 Task: Select a due date automation when advanced on, 2 days before a card is due add dates due in 1 working days at 11:00 AM.
Action: Mouse moved to (956, 70)
Screenshot: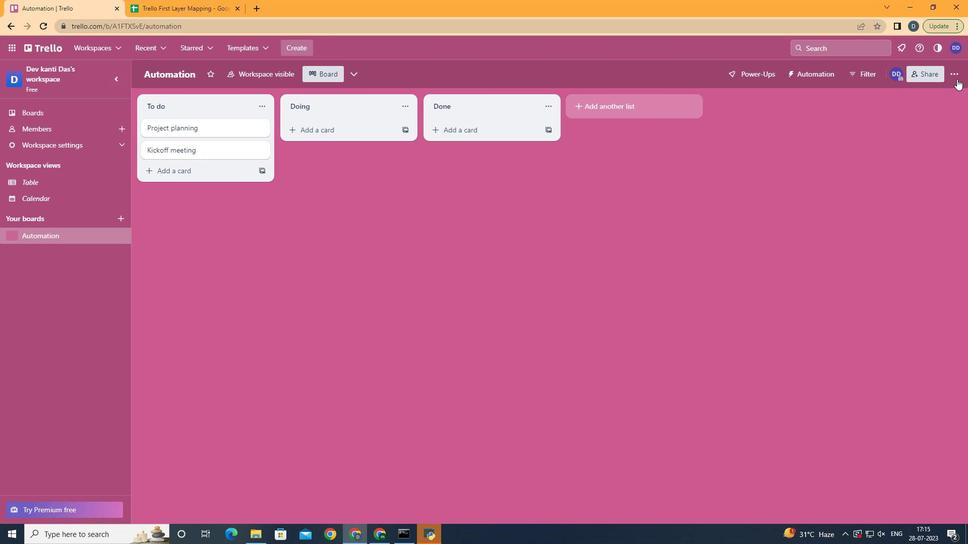 
Action: Mouse pressed left at (956, 70)
Screenshot: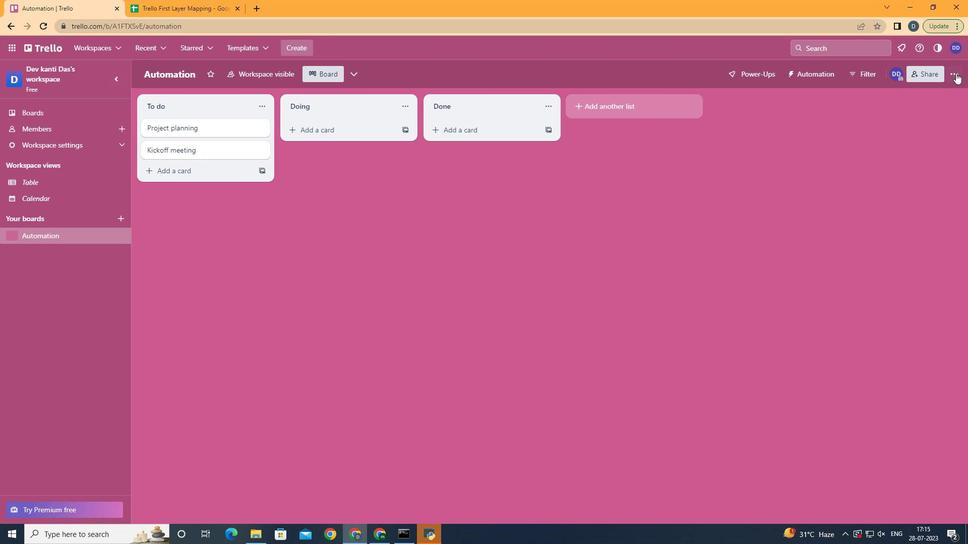 
Action: Mouse moved to (876, 228)
Screenshot: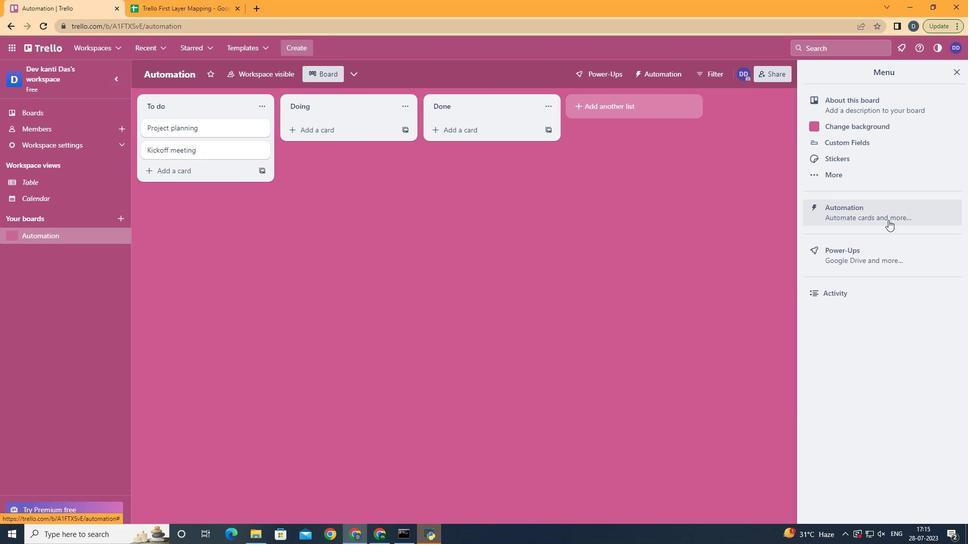 
Action: Mouse pressed left at (876, 228)
Screenshot: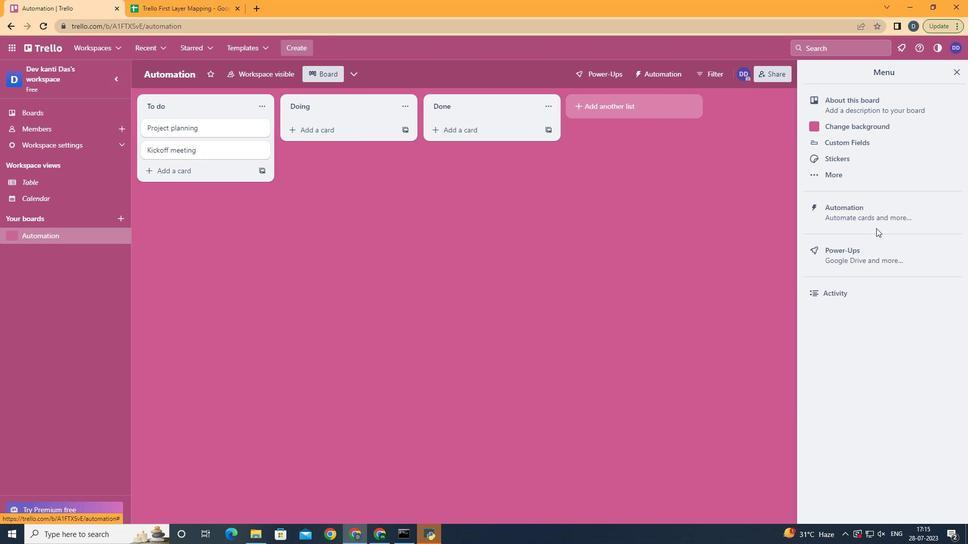 
Action: Mouse moved to (876, 218)
Screenshot: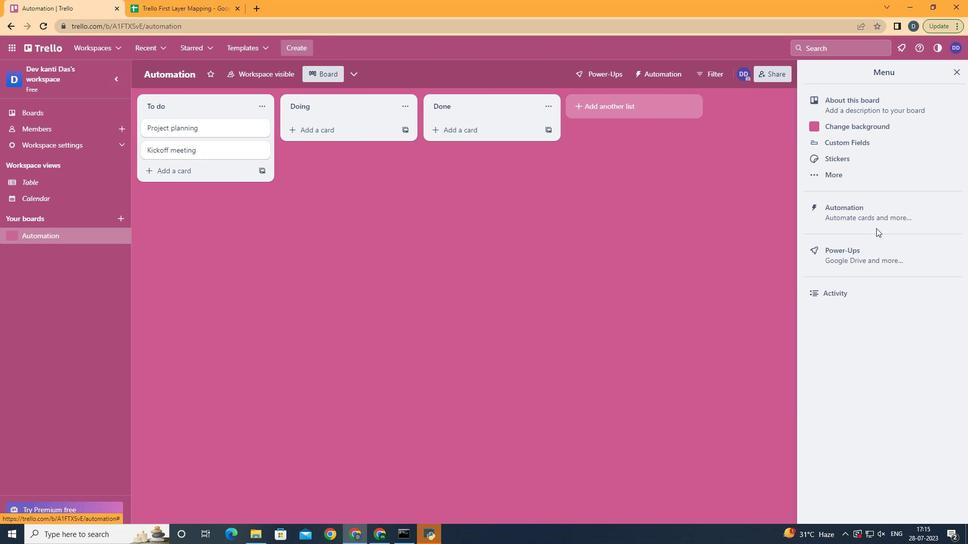 
Action: Mouse pressed left at (876, 218)
Screenshot: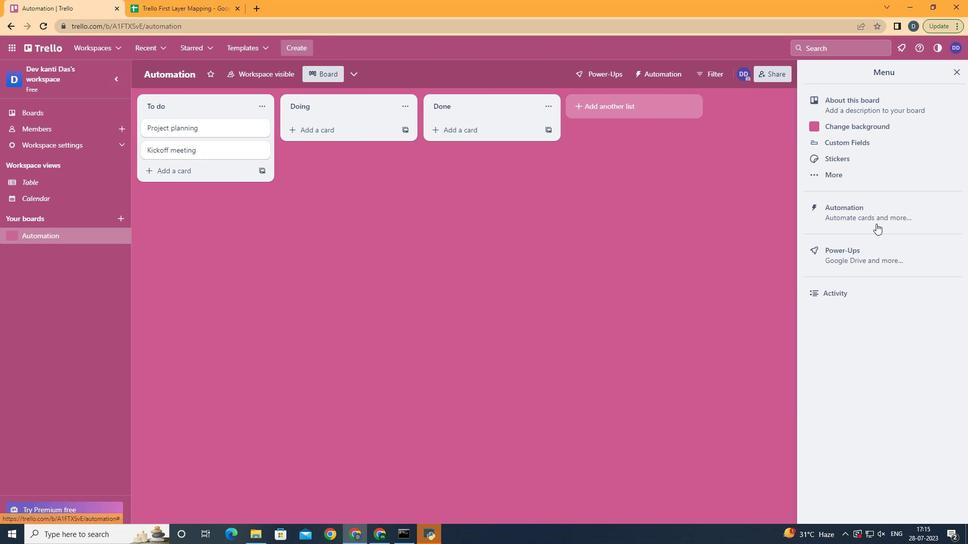 
Action: Mouse moved to (182, 201)
Screenshot: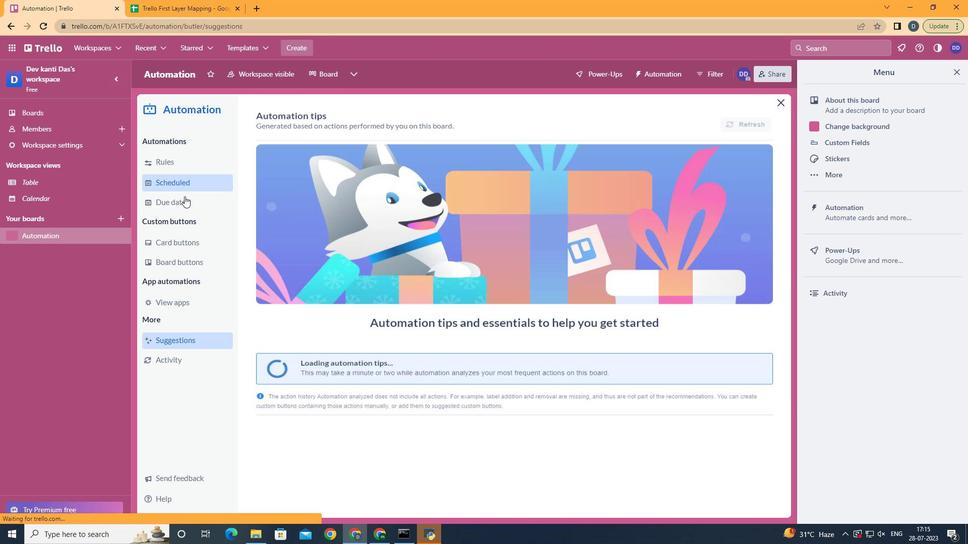 
Action: Mouse pressed left at (182, 201)
Screenshot: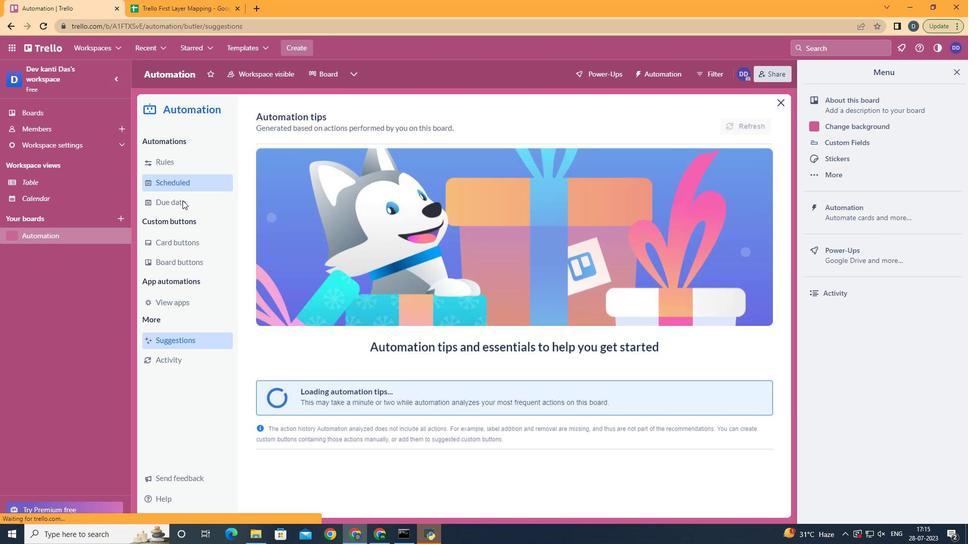 
Action: Mouse moved to (737, 119)
Screenshot: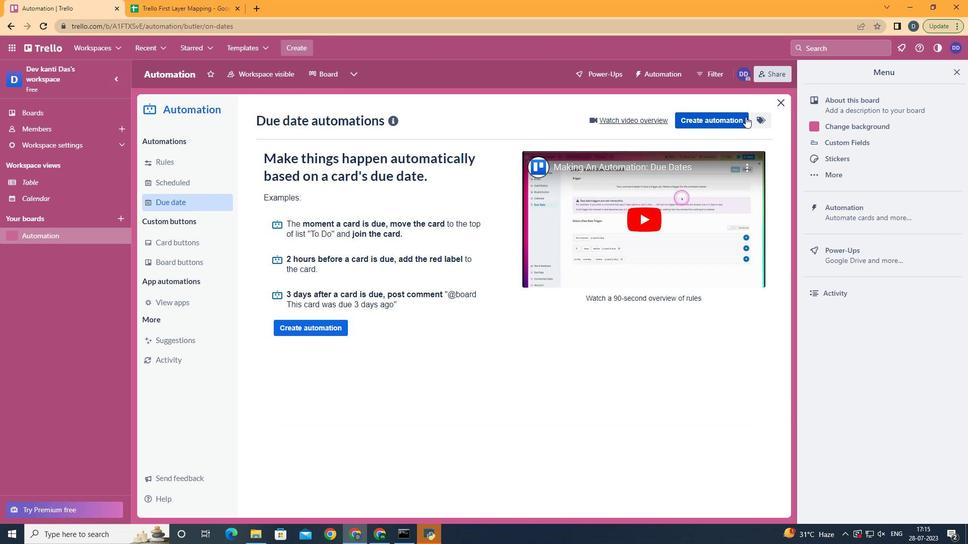 
Action: Mouse pressed left at (737, 119)
Screenshot: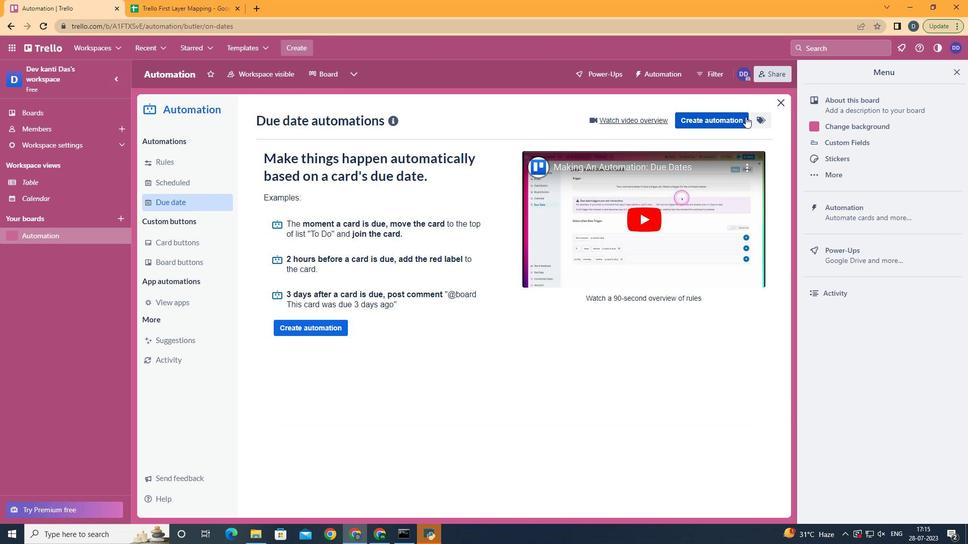 
Action: Mouse moved to (484, 211)
Screenshot: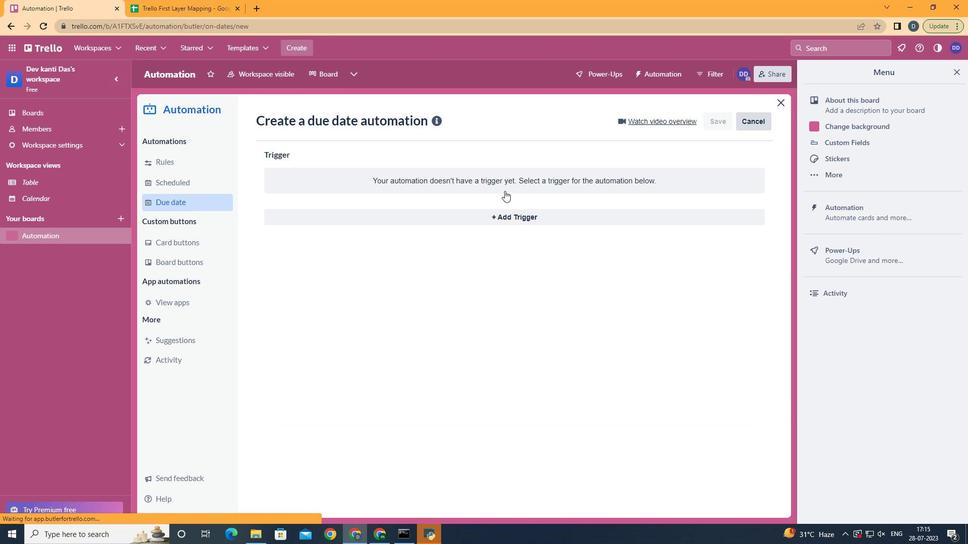 
Action: Mouse pressed left at (484, 211)
Screenshot: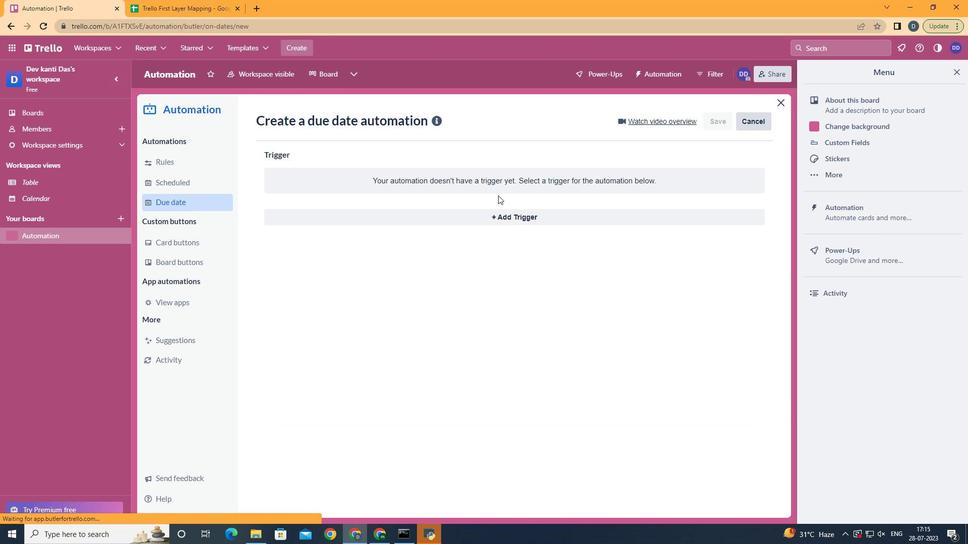 
Action: Mouse moved to (394, 372)
Screenshot: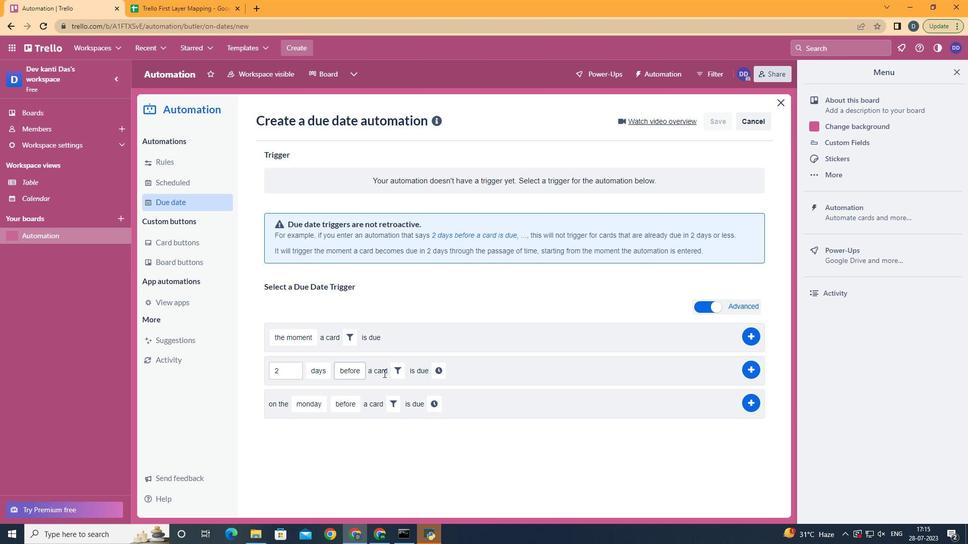 
Action: Mouse pressed left at (394, 372)
Screenshot: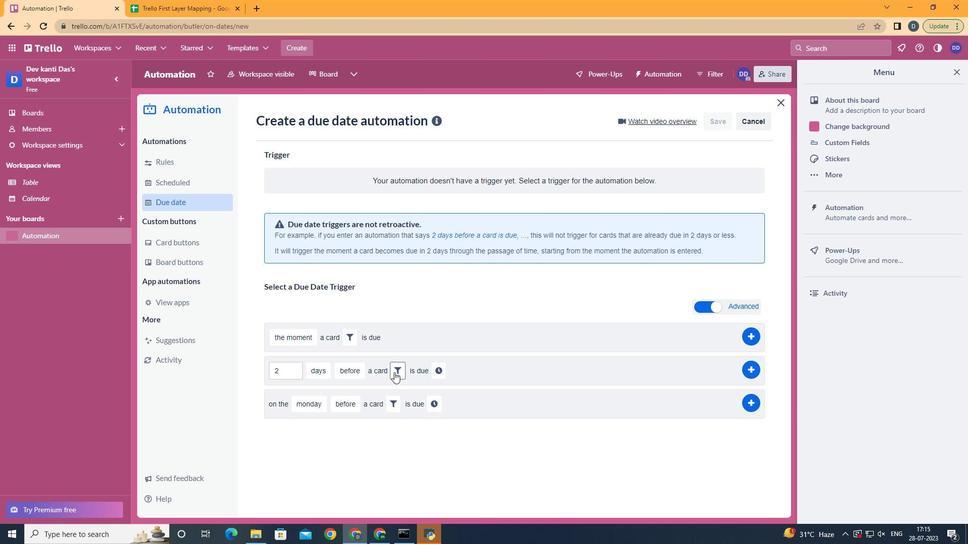 
Action: Mouse moved to (449, 402)
Screenshot: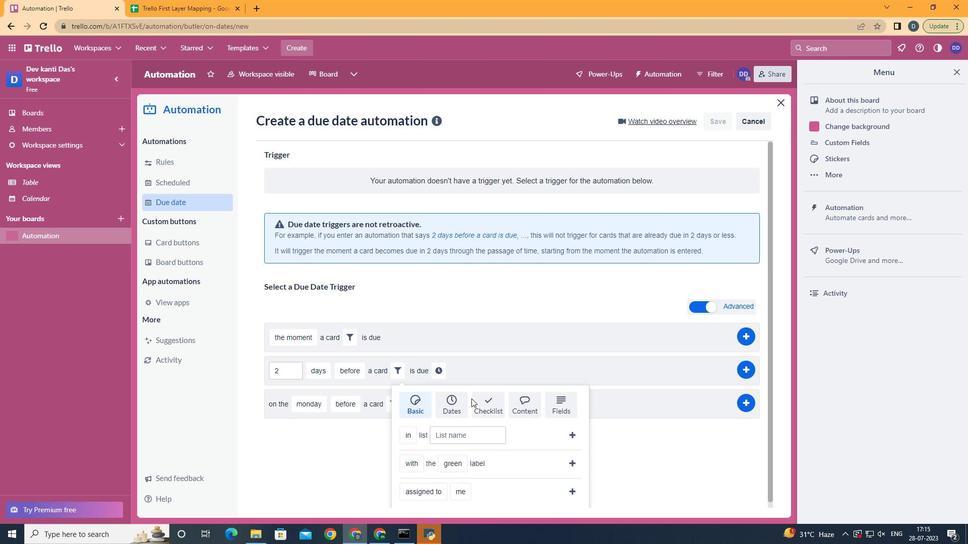 
Action: Mouse pressed left at (449, 402)
Screenshot: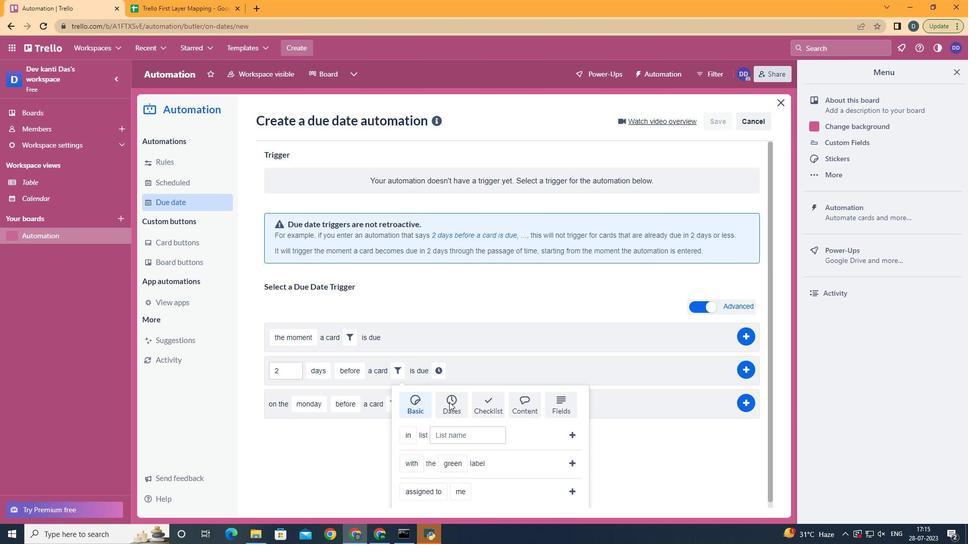 
Action: Mouse scrolled (449, 401) with delta (0, 0)
Screenshot: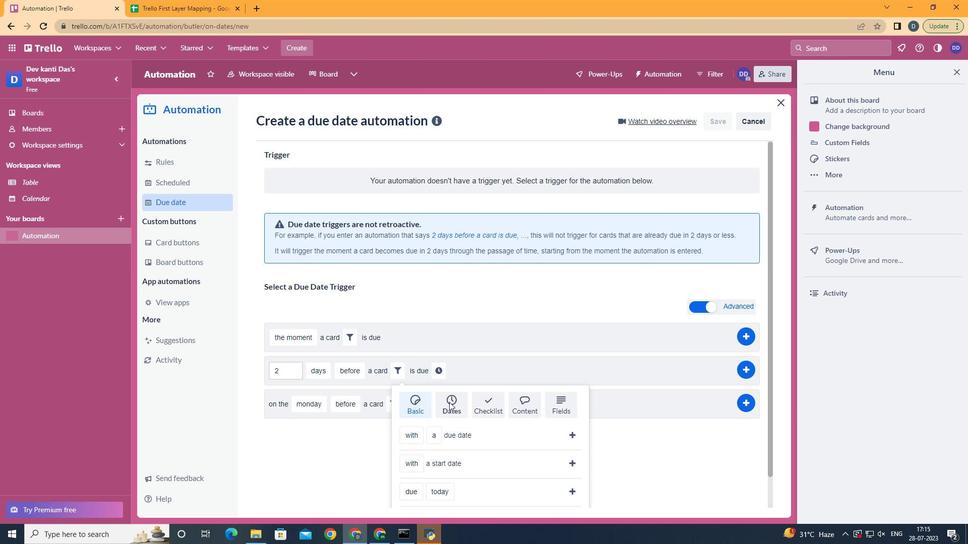 
Action: Mouse scrolled (449, 401) with delta (0, 0)
Screenshot: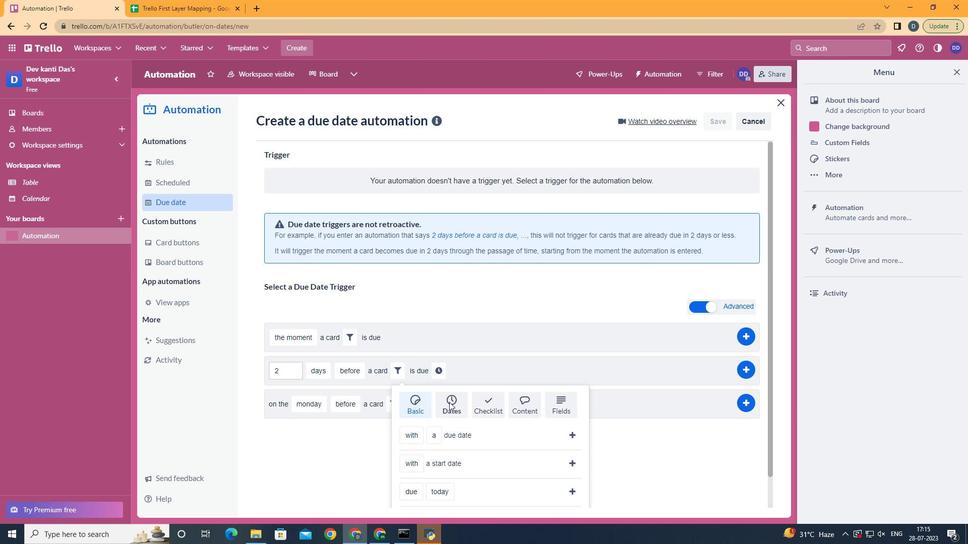 
Action: Mouse scrolled (449, 401) with delta (0, 0)
Screenshot: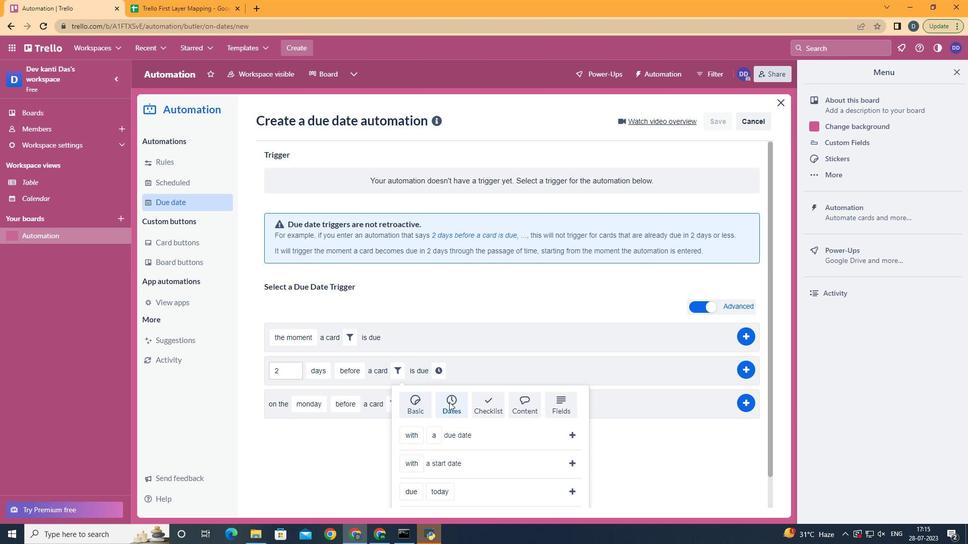 
Action: Mouse scrolled (449, 401) with delta (0, 0)
Screenshot: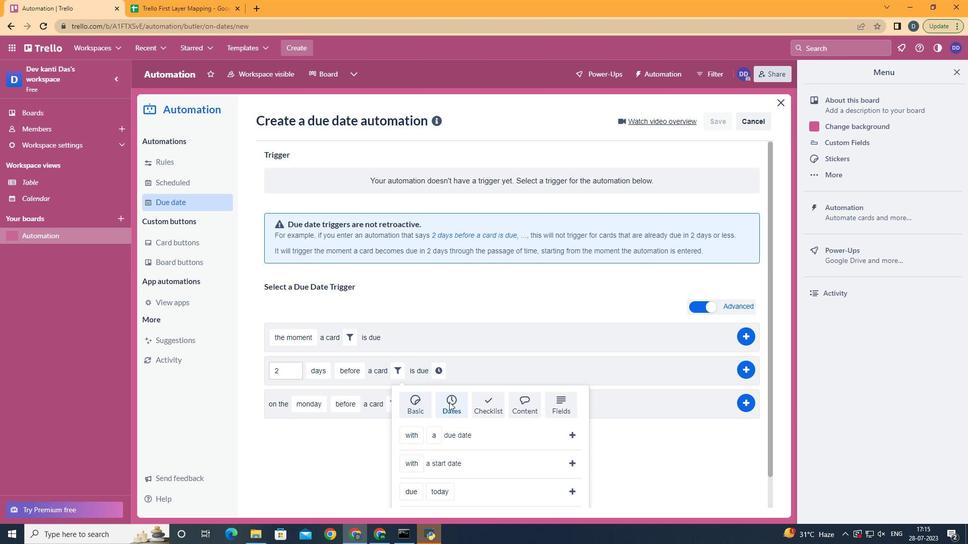 
Action: Mouse moved to (420, 450)
Screenshot: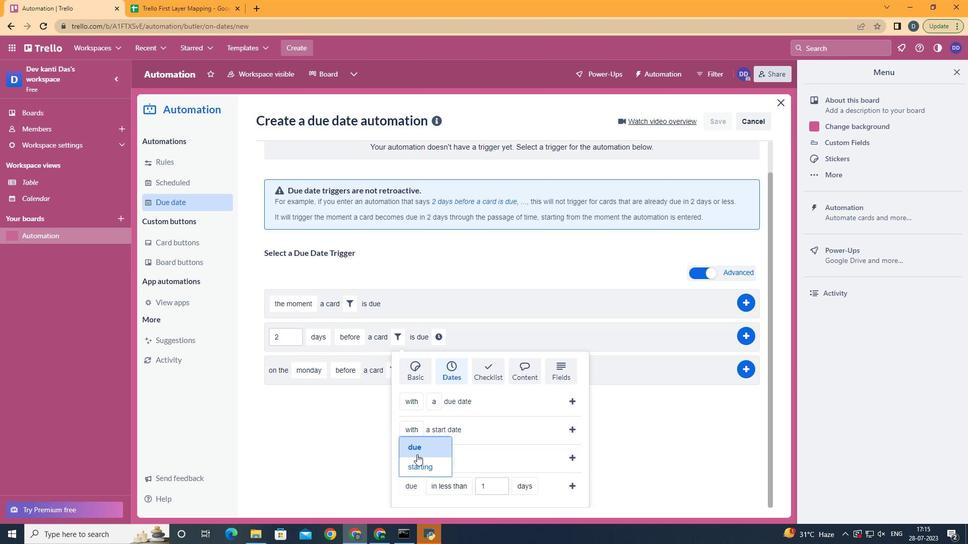 
Action: Mouse pressed left at (420, 450)
Screenshot: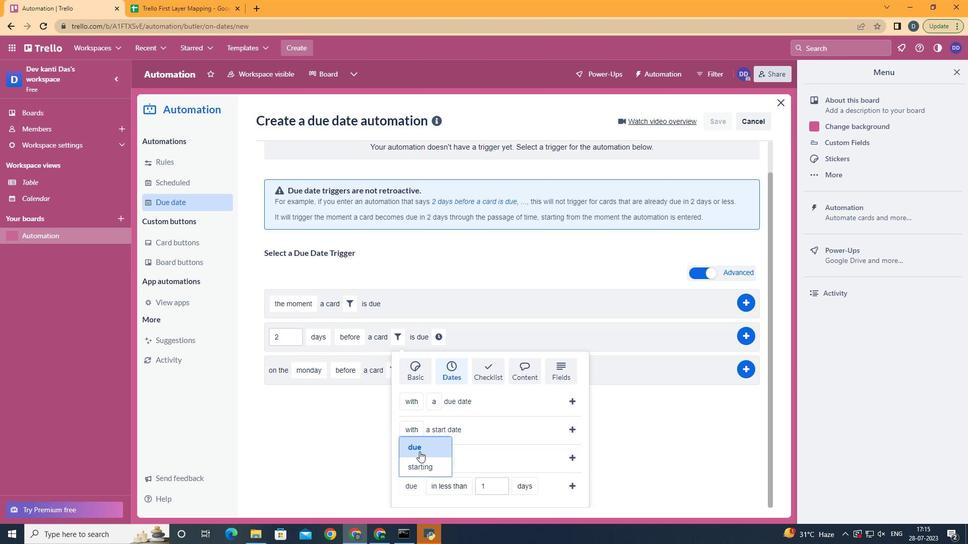 
Action: Mouse moved to (460, 441)
Screenshot: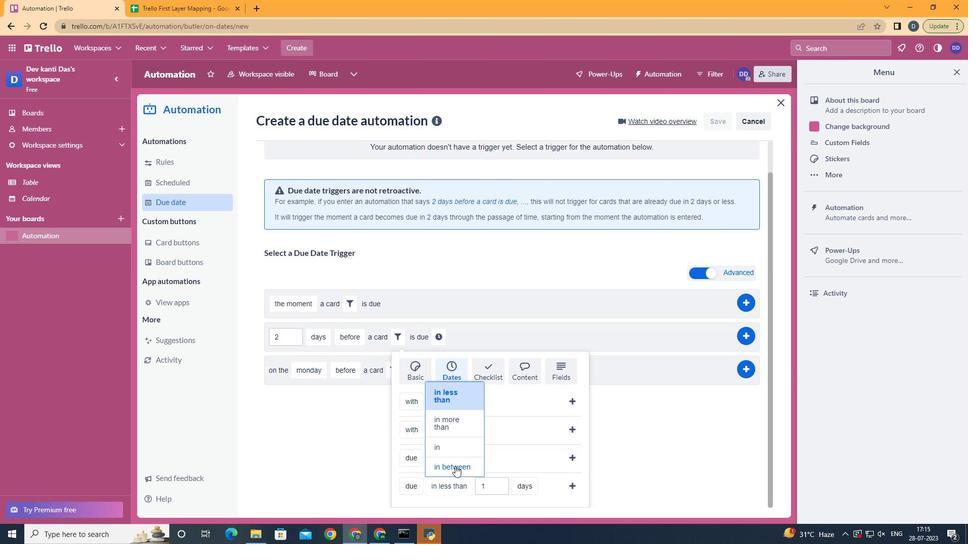 
Action: Mouse pressed left at (460, 441)
Screenshot: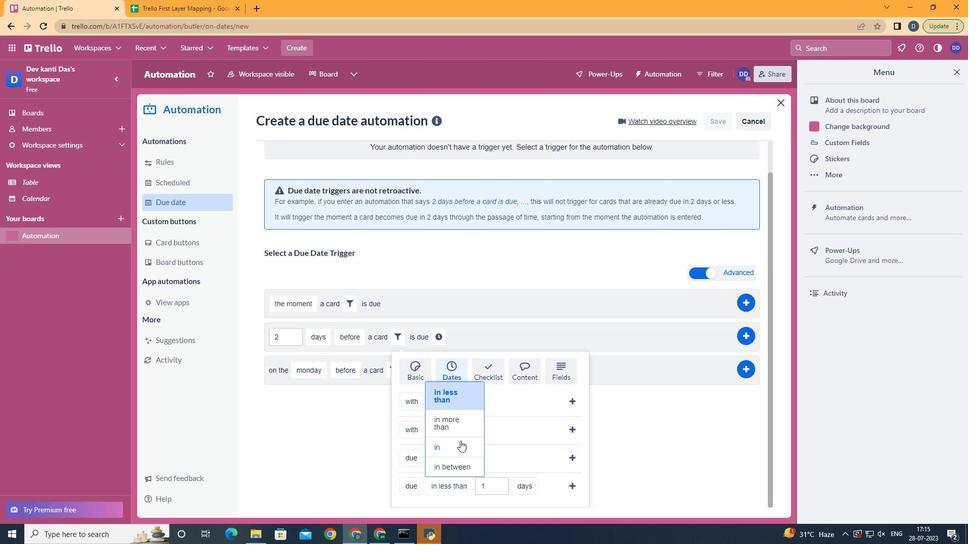 
Action: Mouse moved to (510, 471)
Screenshot: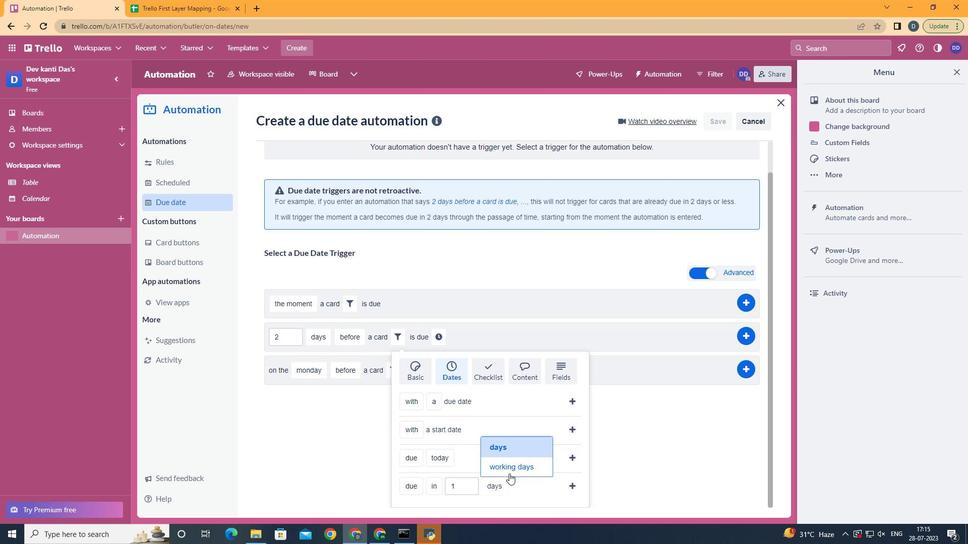 
Action: Mouse pressed left at (510, 471)
Screenshot: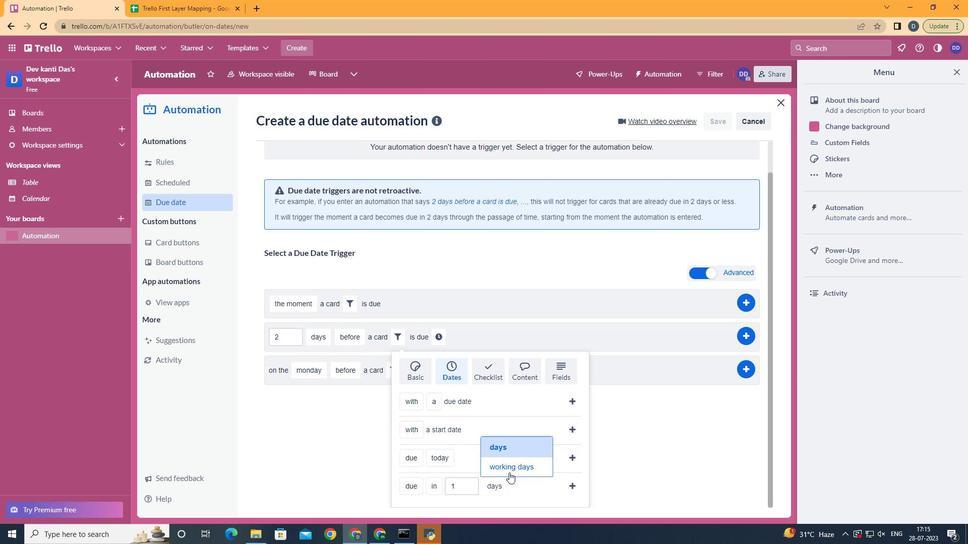 
Action: Mouse moved to (570, 483)
Screenshot: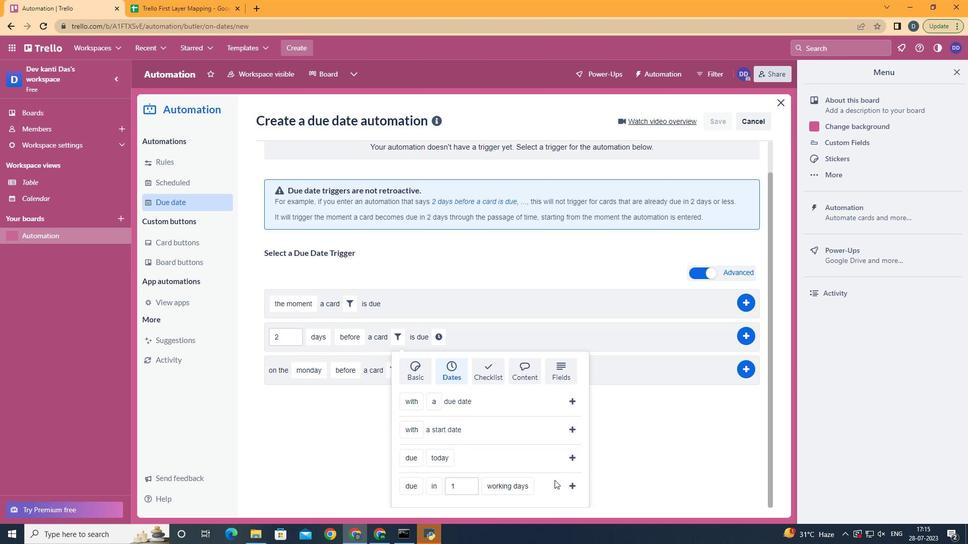 
Action: Mouse pressed left at (570, 483)
Screenshot: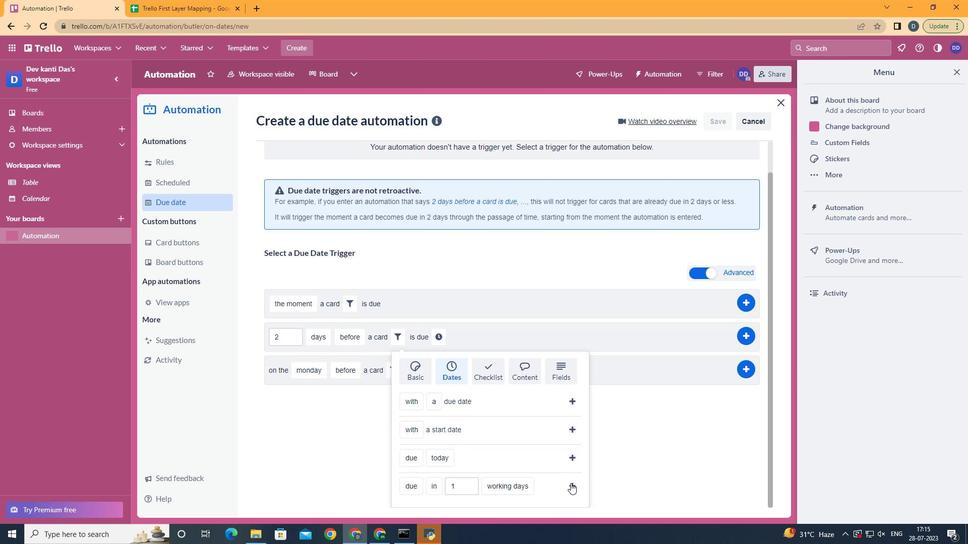 
Action: Mouse moved to (529, 377)
Screenshot: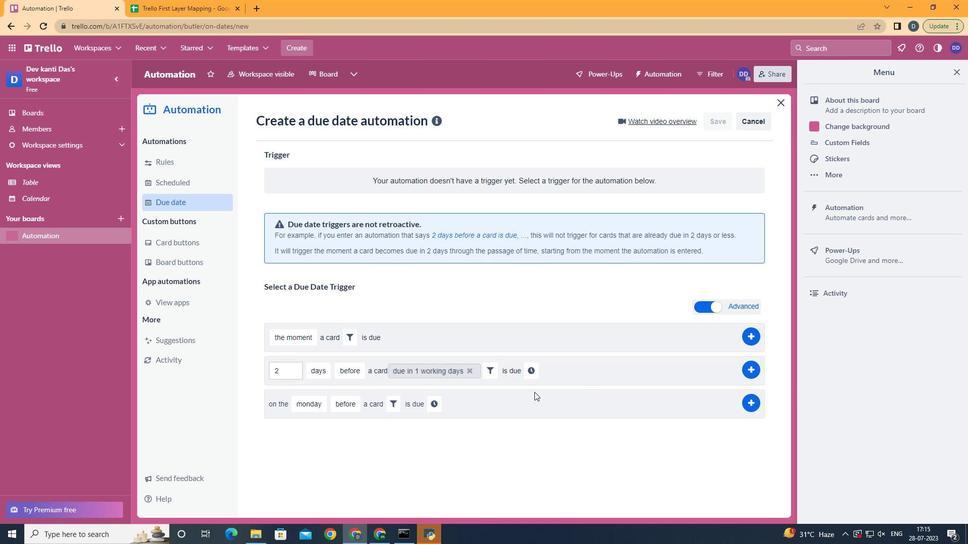 
Action: Mouse pressed left at (529, 377)
Screenshot: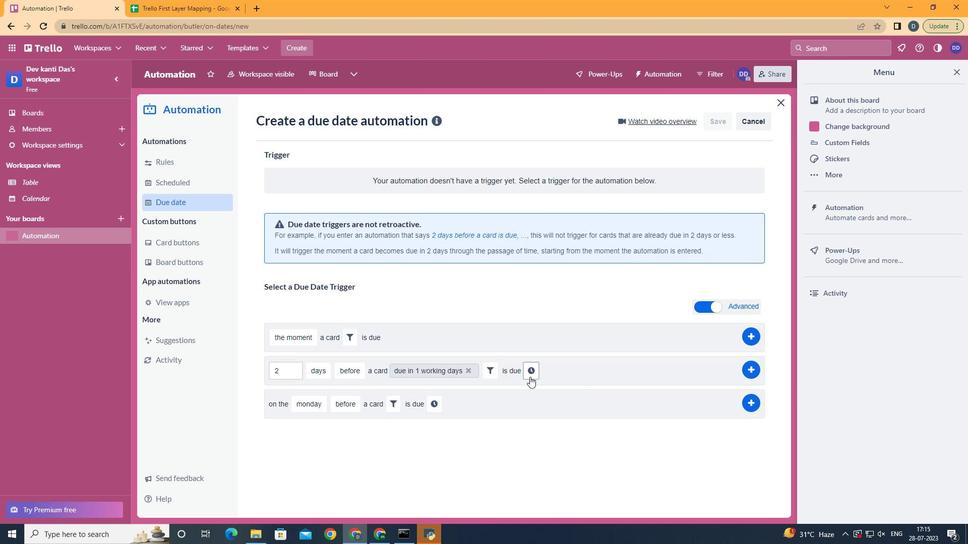 
Action: Mouse moved to (550, 370)
Screenshot: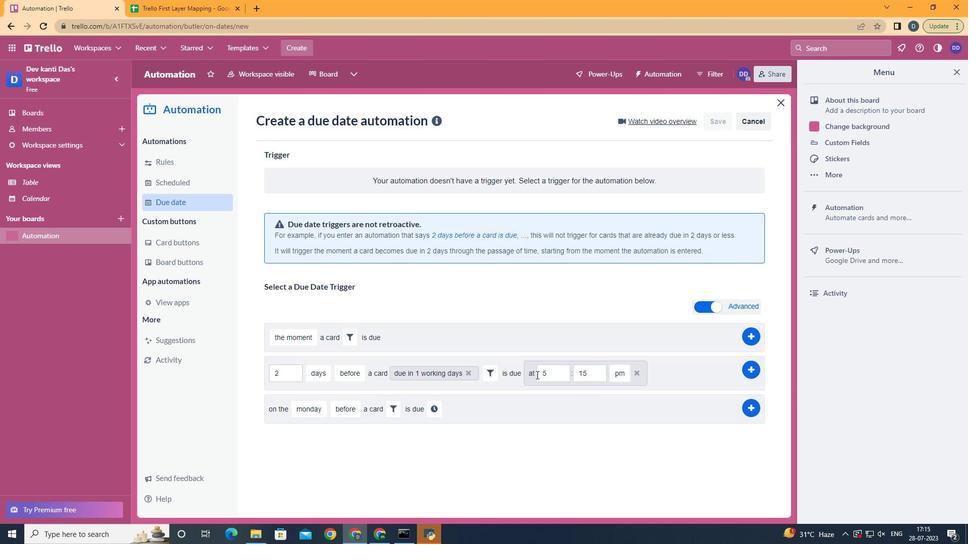 
Action: Mouse pressed left at (550, 370)
Screenshot: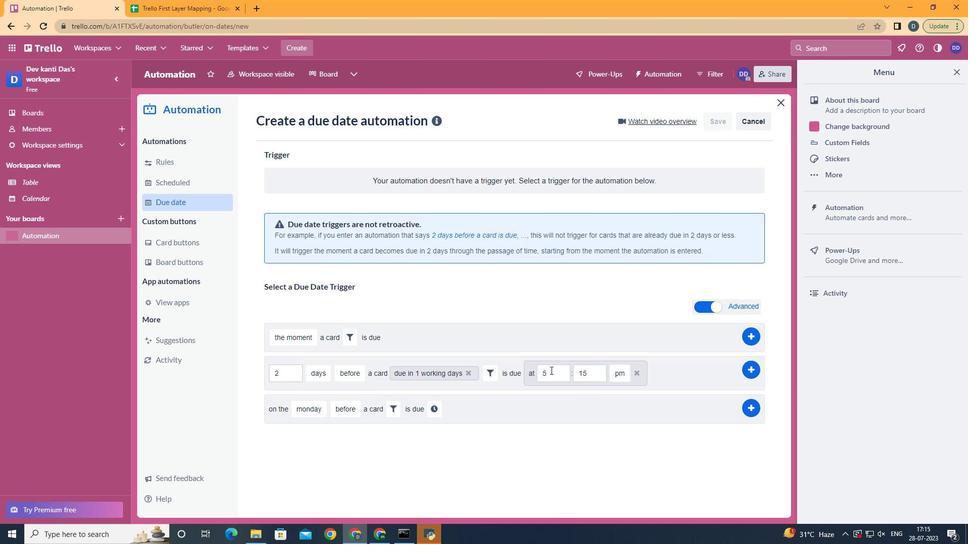 
Action: Key pressed <Key.backspace>11
Screenshot: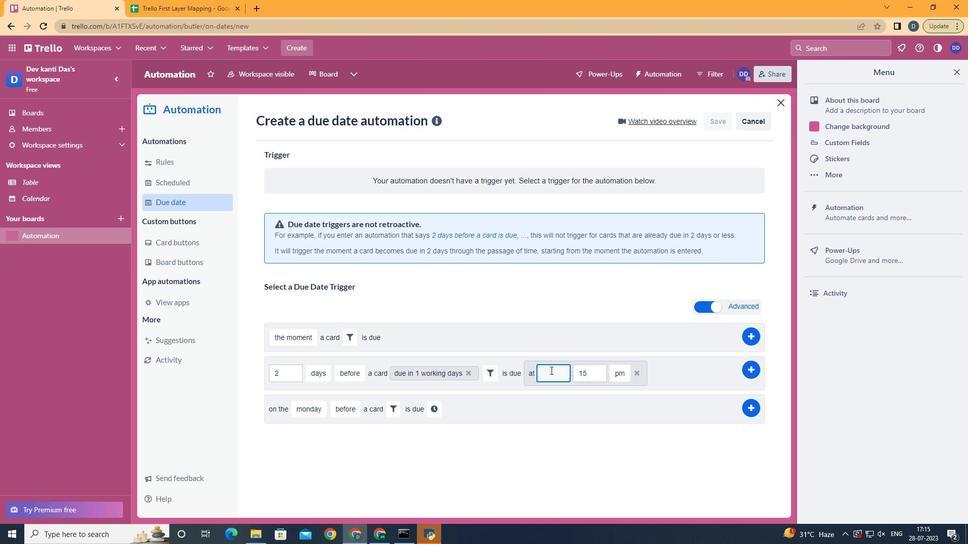 
Action: Mouse moved to (595, 375)
Screenshot: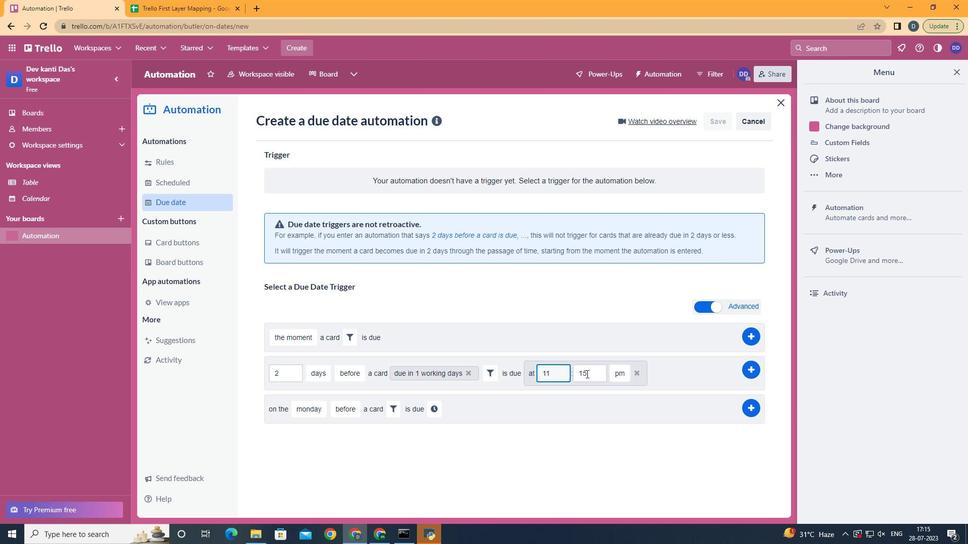 
Action: Mouse pressed left at (595, 375)
Screenshot: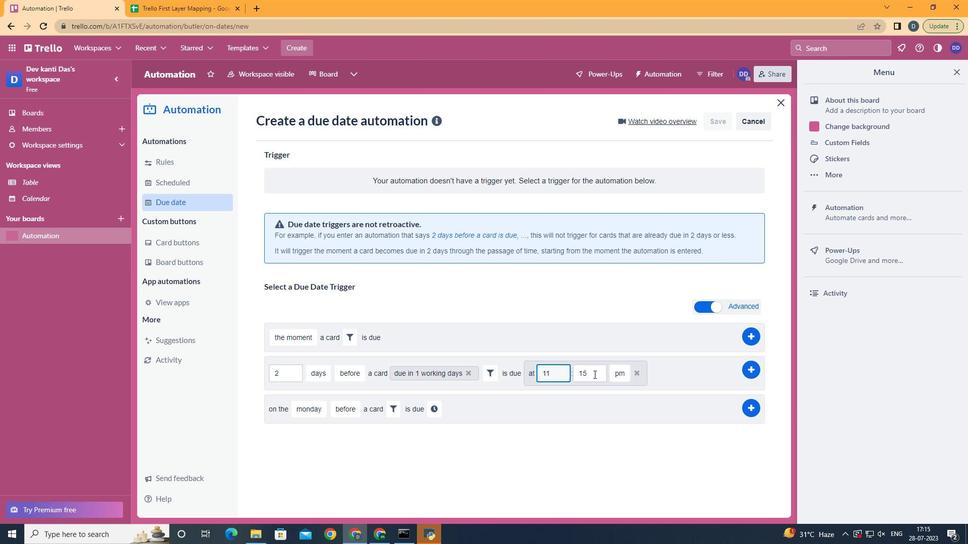 
Action: Mouse moved to (595, 376)
Screenshot: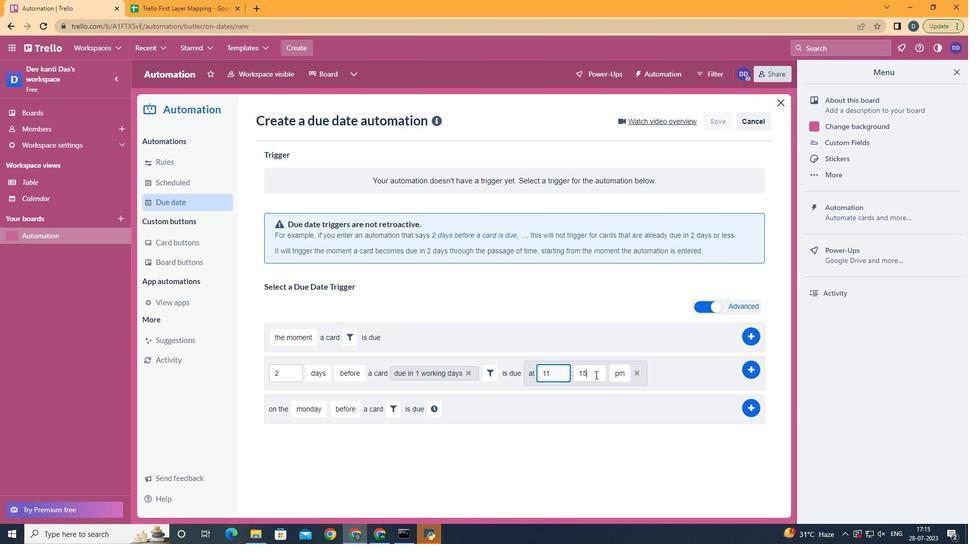 
Action: Key pressed <Key.backspace><Key.backspace>00
Screenshot: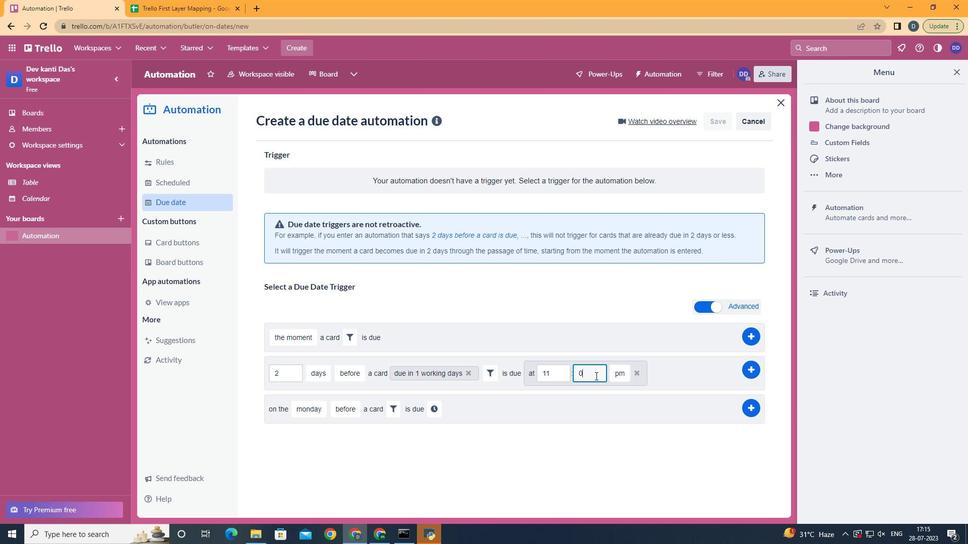 
Action: Mouse moved to (618, 390)
Screenshot: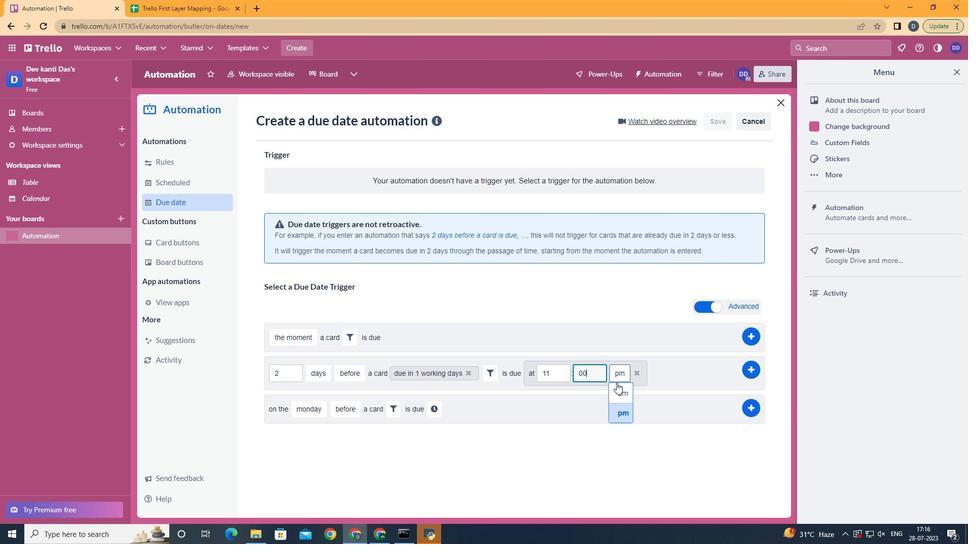 
Action: Mouse pressed left at (618, 390)
Screenshot: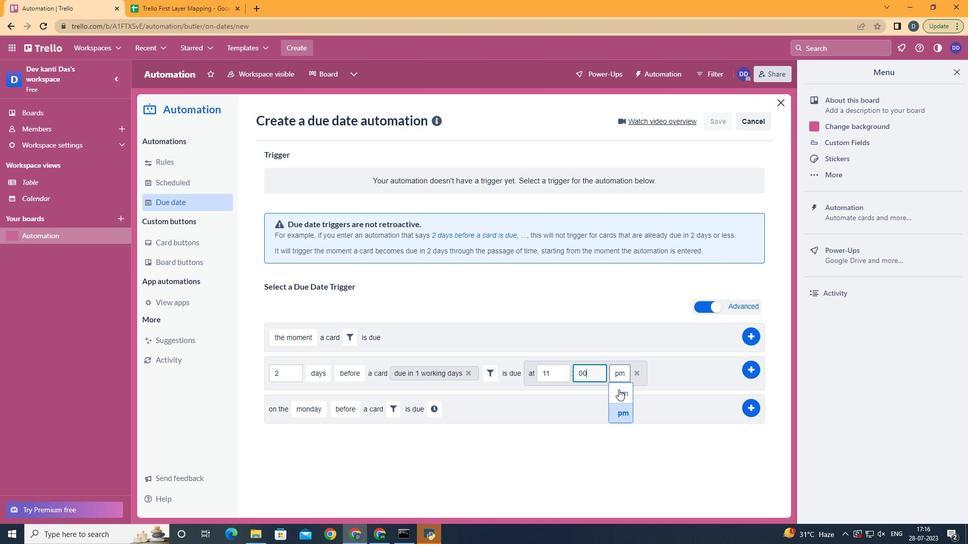 
